 Task: Create a sub task System Test and UAT for the task  Implement a new cloud-based logistics management system for a company in the project ApprisePro , assign it to team member softage.5@softage.net and update the status of the sub task to  Completed , set the priority of the sub task to High
Action: Mouse moved to (790, 439)
Screenshot: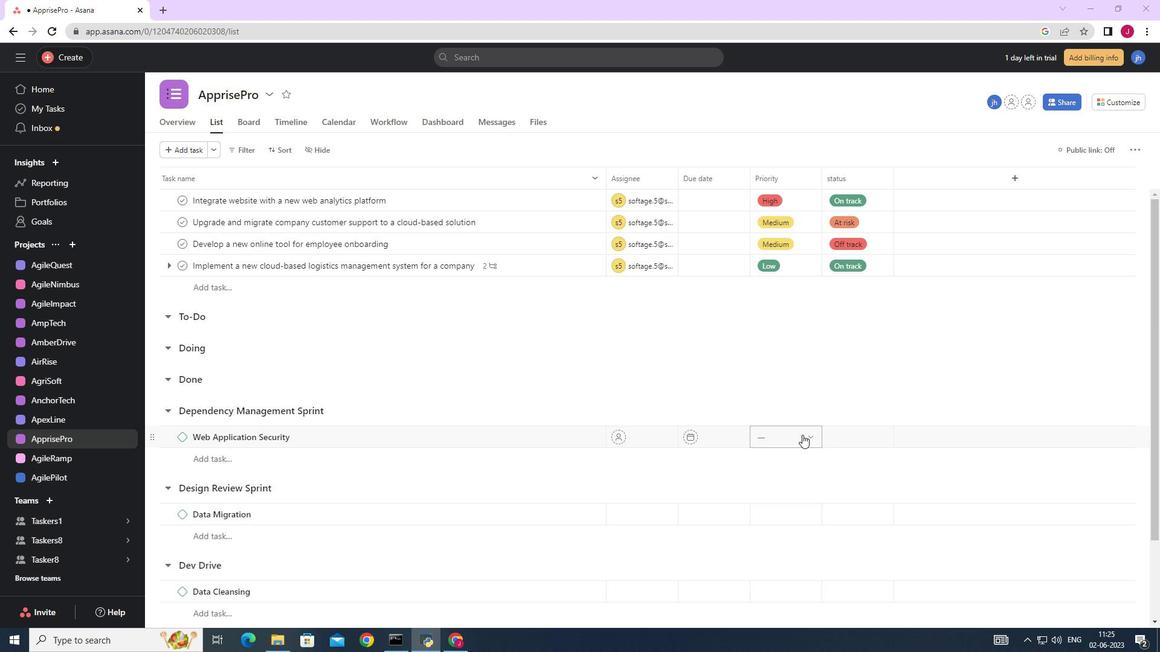 
Action: Mouse scrolled (790, 440) with delta (0, 0)
Screenshot: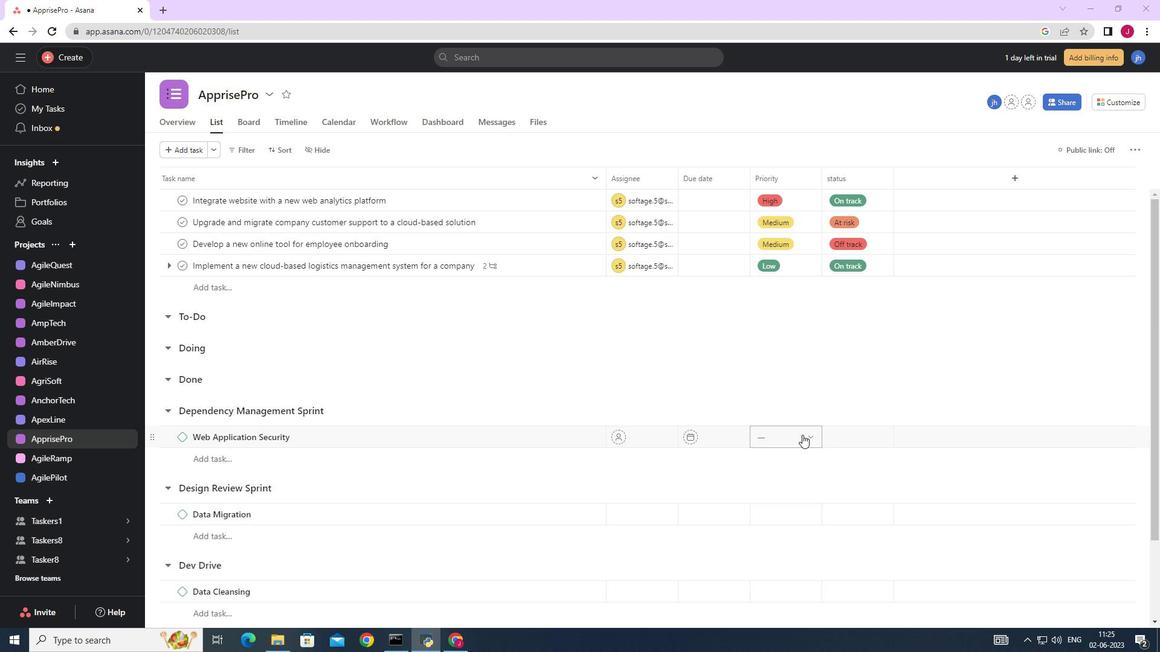 
Action: Mouse scrolled (790, 440) with delta (0, 0)
Screenshot: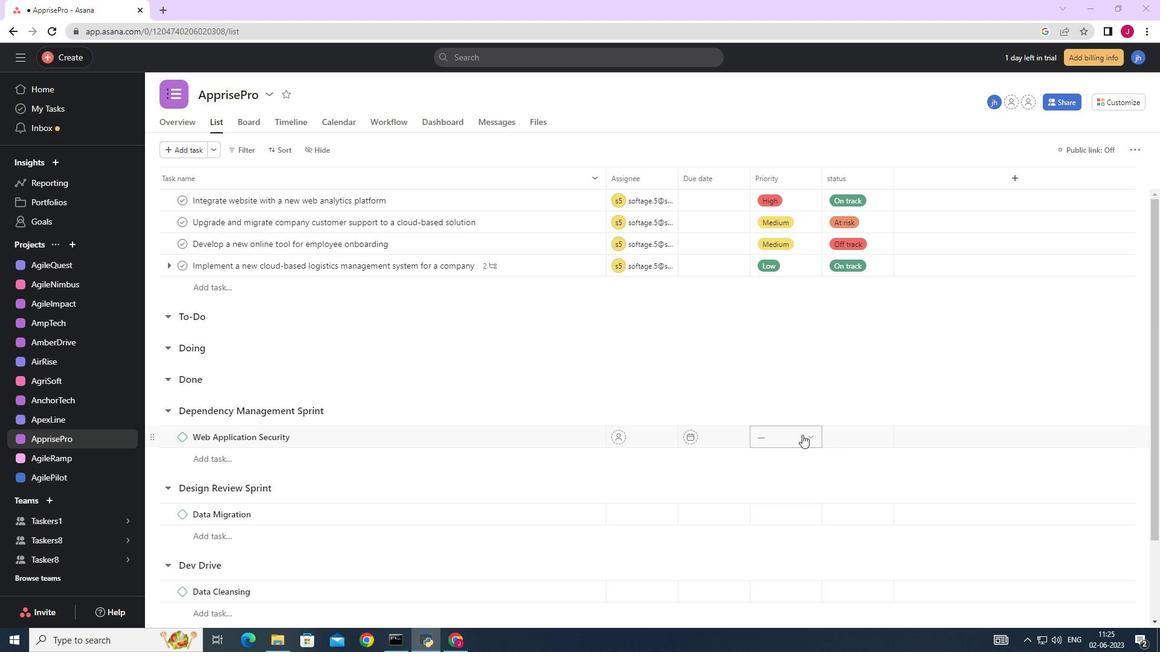 
Action: Mouse moved to (789, 439)
Screenshot: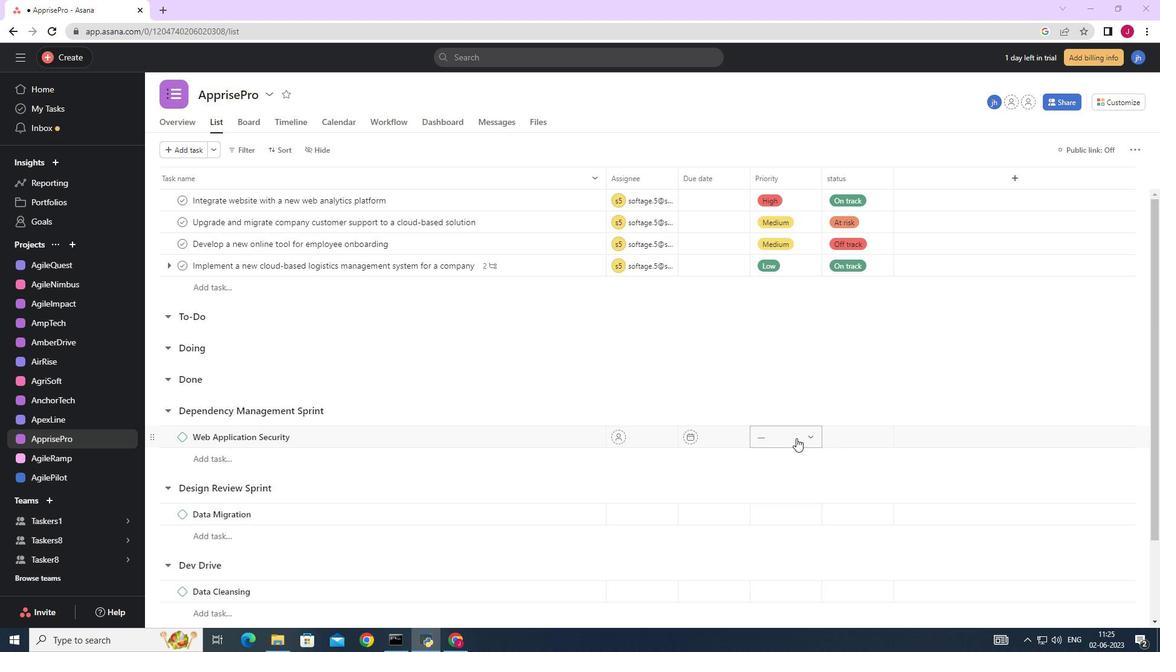 
Action: Mouse scrolled (789, 440) with delta (0, 0)
Screenshot: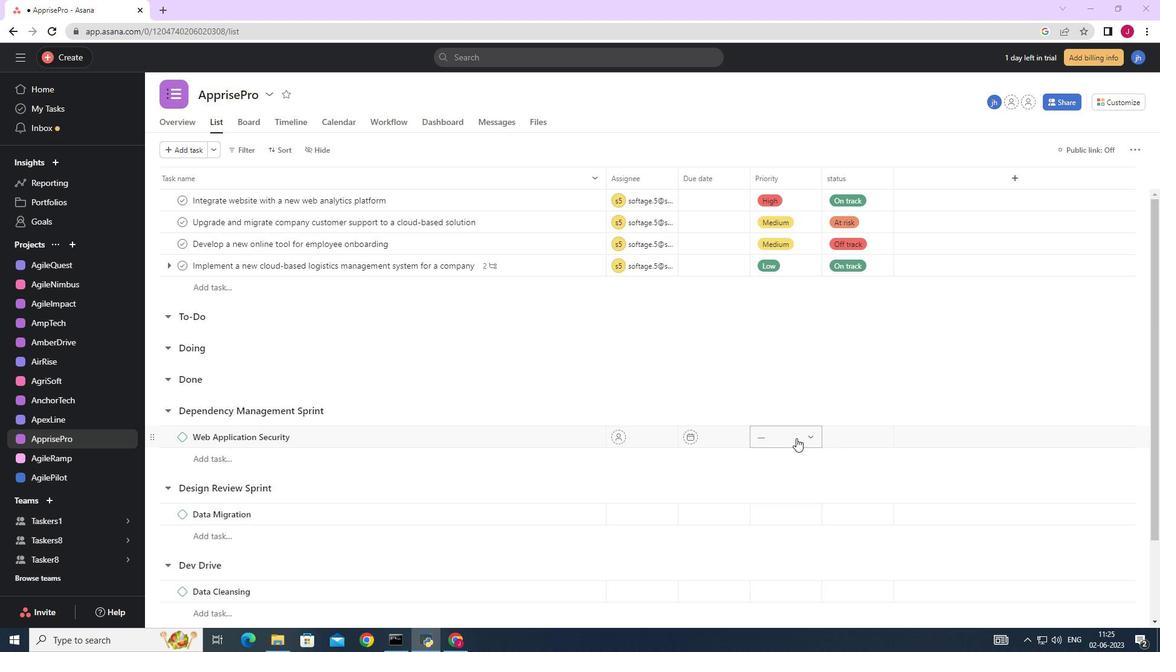
Action: Mouse moved to (552, 265)
Screenshot: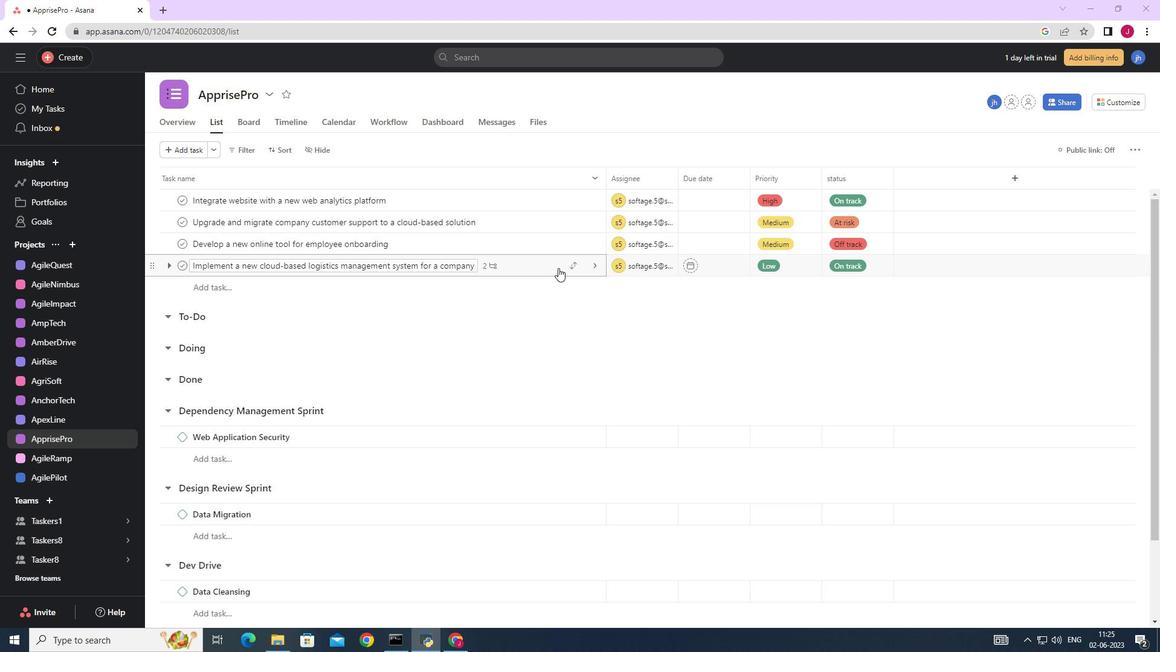
Action: Mouse pressed left at (552, 265)
Screenshot: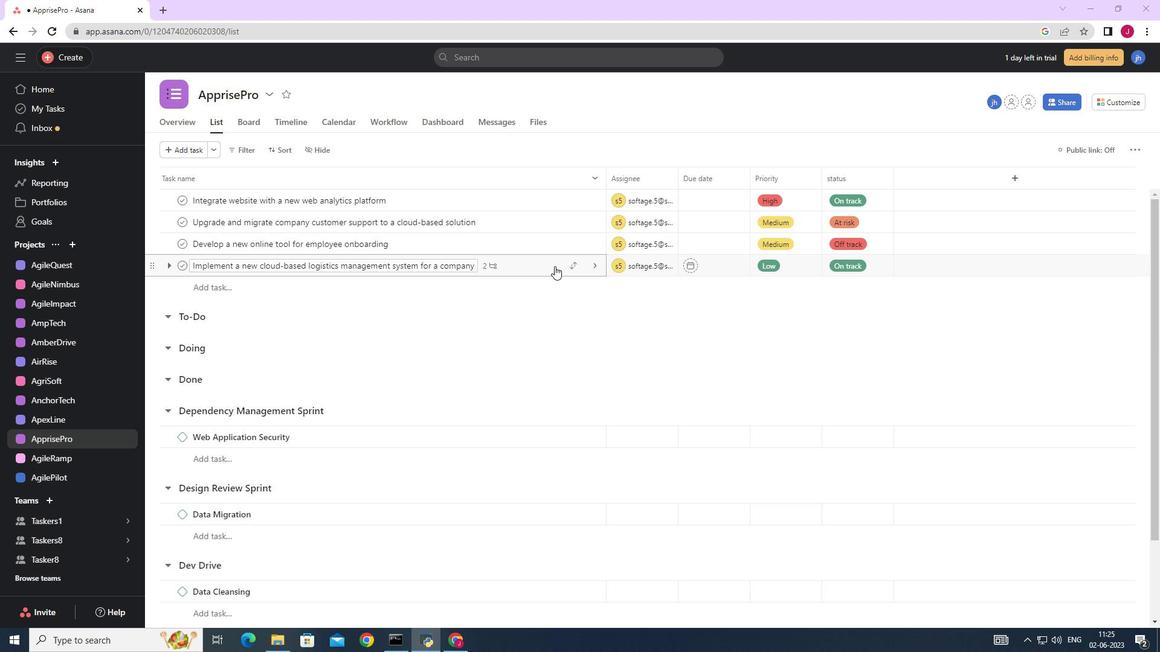 
Action: Mouse moved to (919, 415)
Screenshot: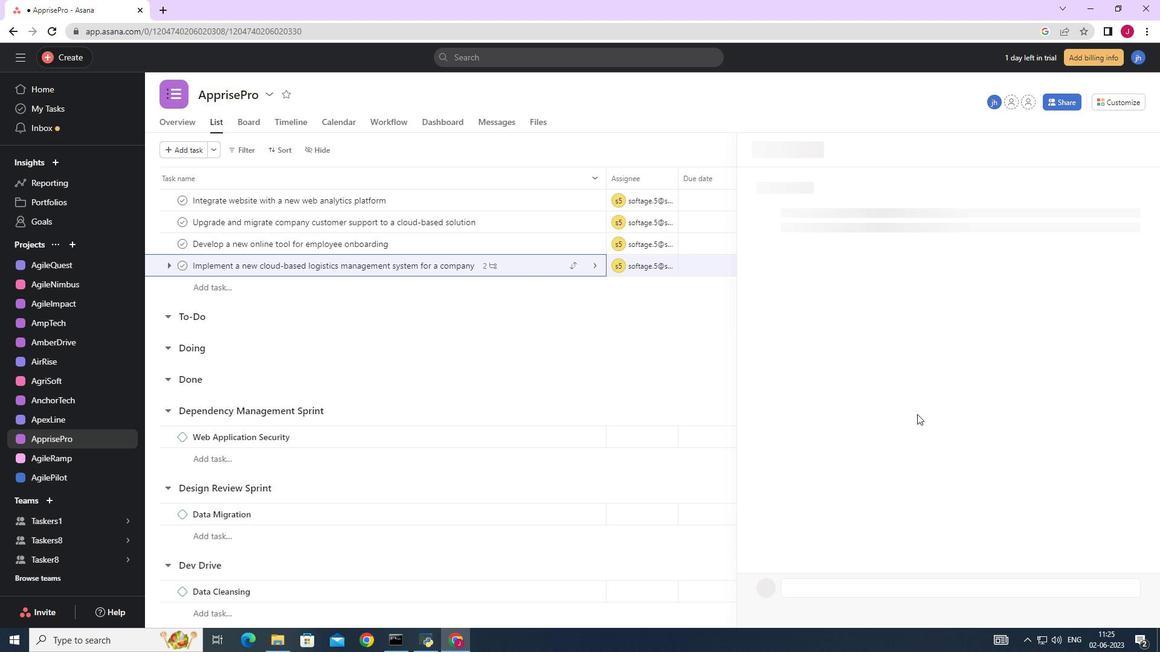 
Action: Mouse scrolled (919, 415) with delta (0, 0)
Screenshot: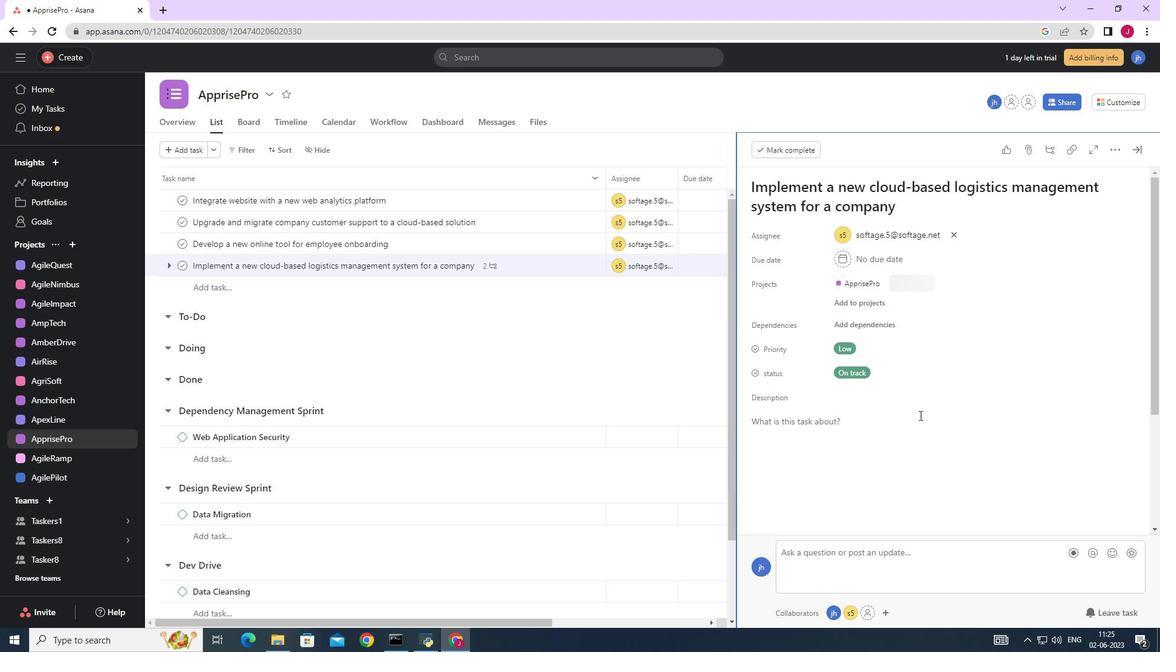
Action: Mouse scrolled (919, 415) with delta (0, 0)
Screenshot: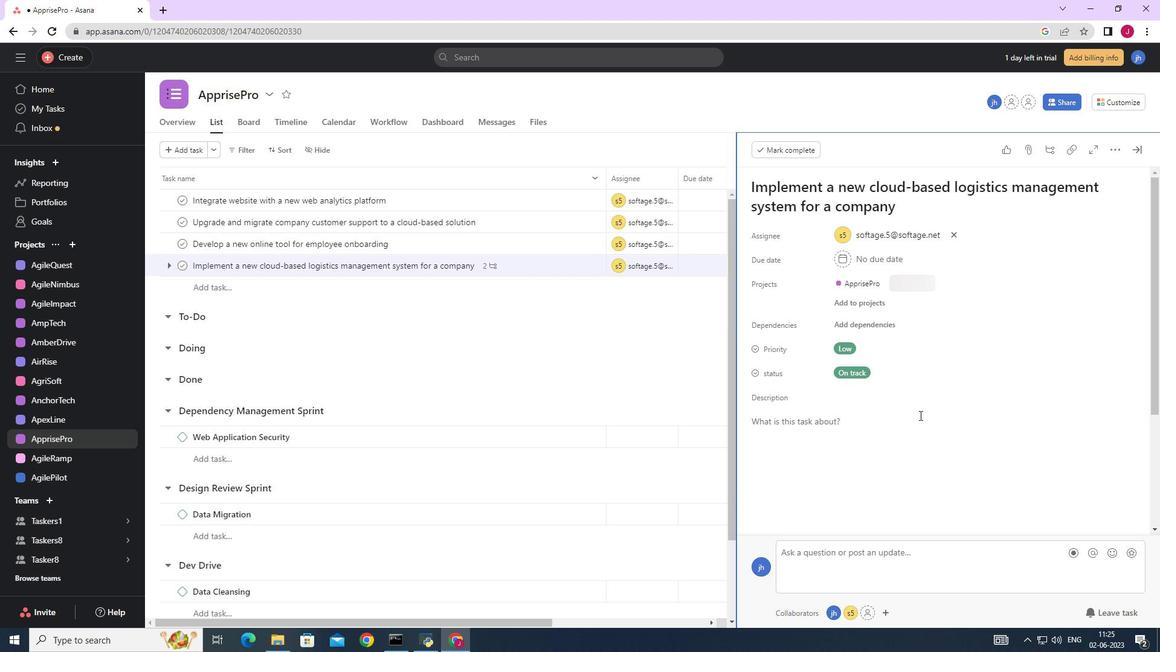 
Action: Mouse scrolled (919, 415) with delta (0, 0)
Screenshot: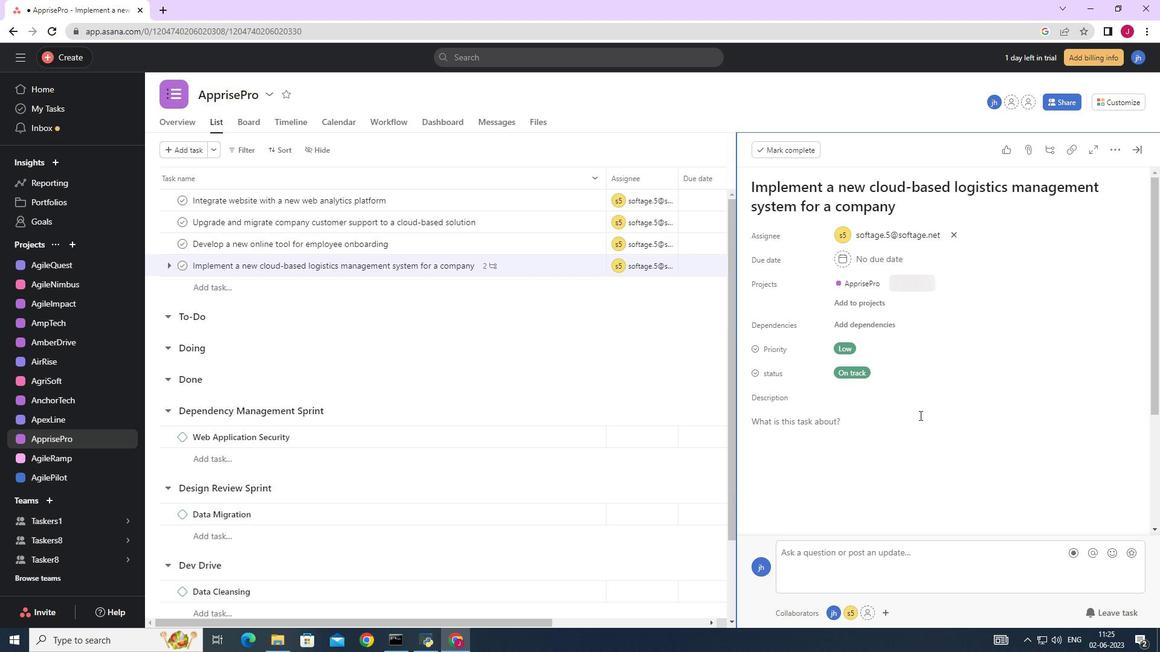 
Action: Mouse moved to (788, 439)
Screenshot: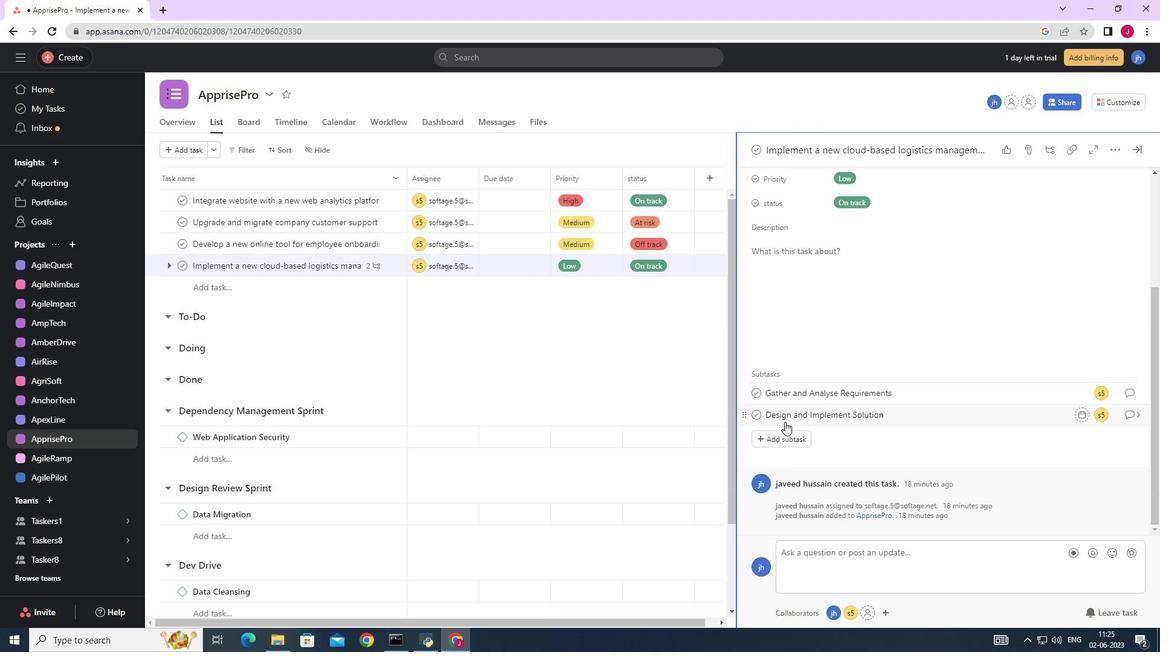 
Action: Mouse pressed left at (788, 439)
Screenshot: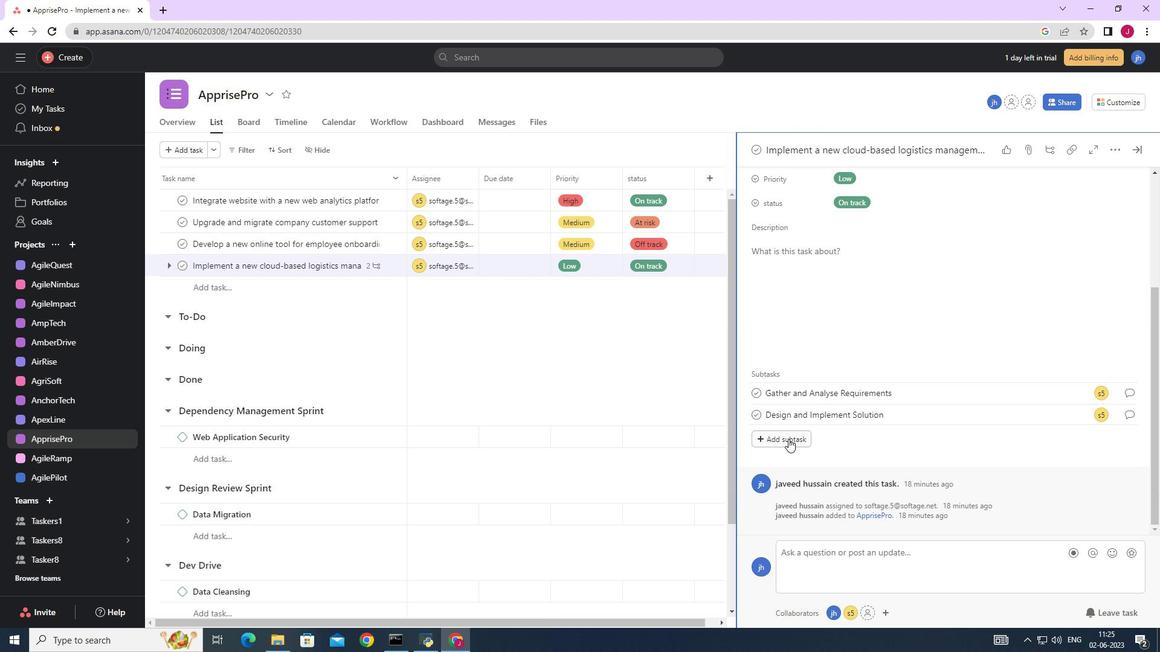 
Action: Mouse moved to (792, 428)
Screenshot: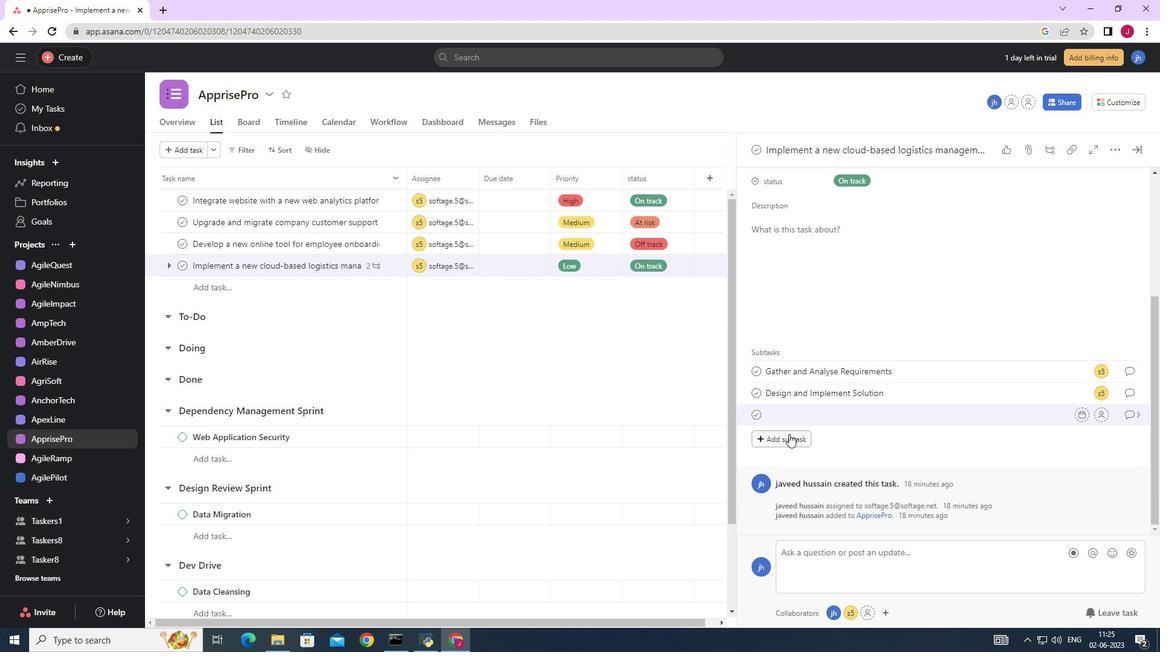 
Action: Key pressed <Key.caps_lock>S<Key.caps_lock>ystem<Key.space><Key.caps_lock>T<Key.caps_lock>est<Key.space>and<Key.space><Key.caps_lock>UAT
Screenshot: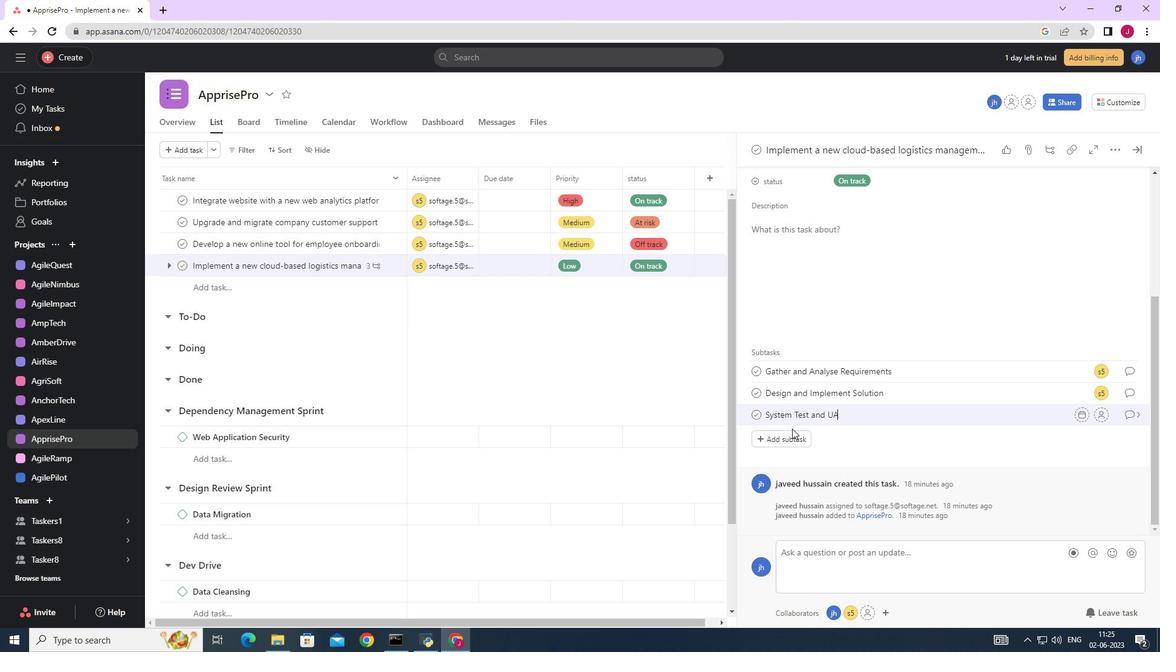 
Action: Mouse moved to (1106, 415)
Screenshot: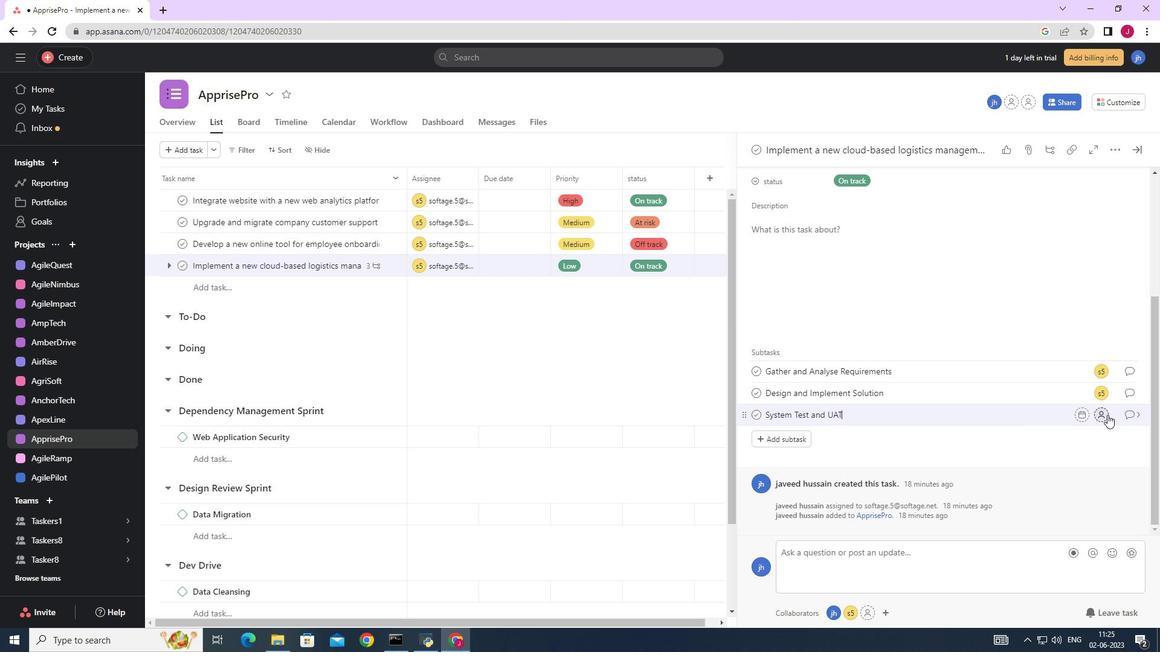 
Action: Mouse pressed left at (1106, 415)
Screenshot: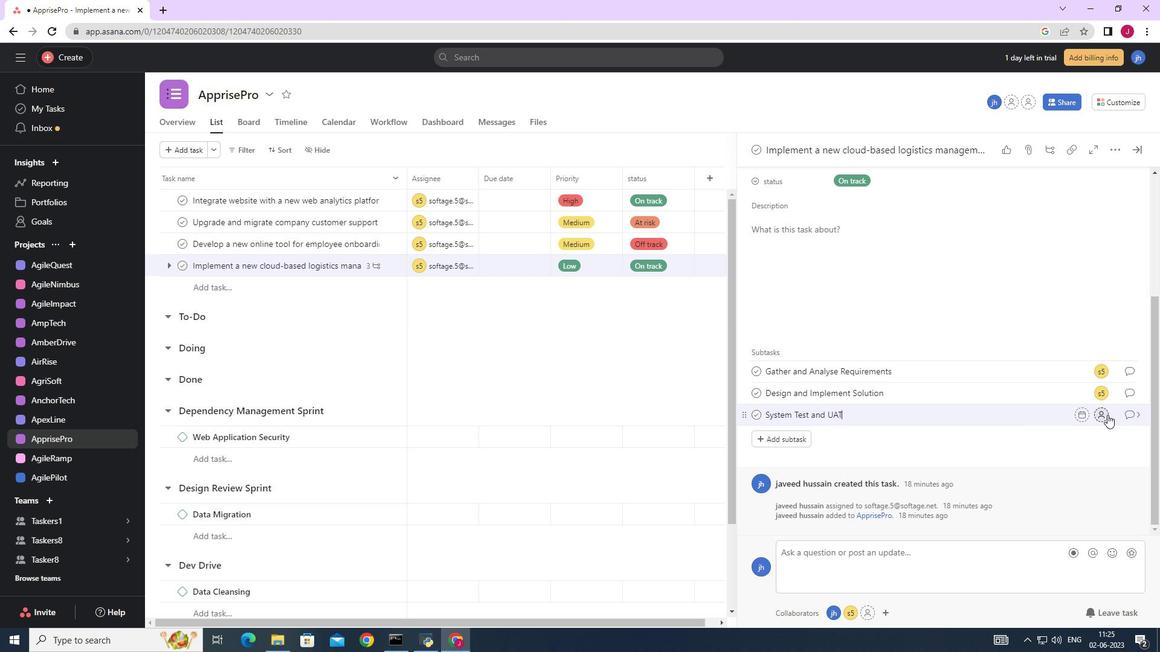 
Action: Key pressed SOFTAGE.5
Screenshot: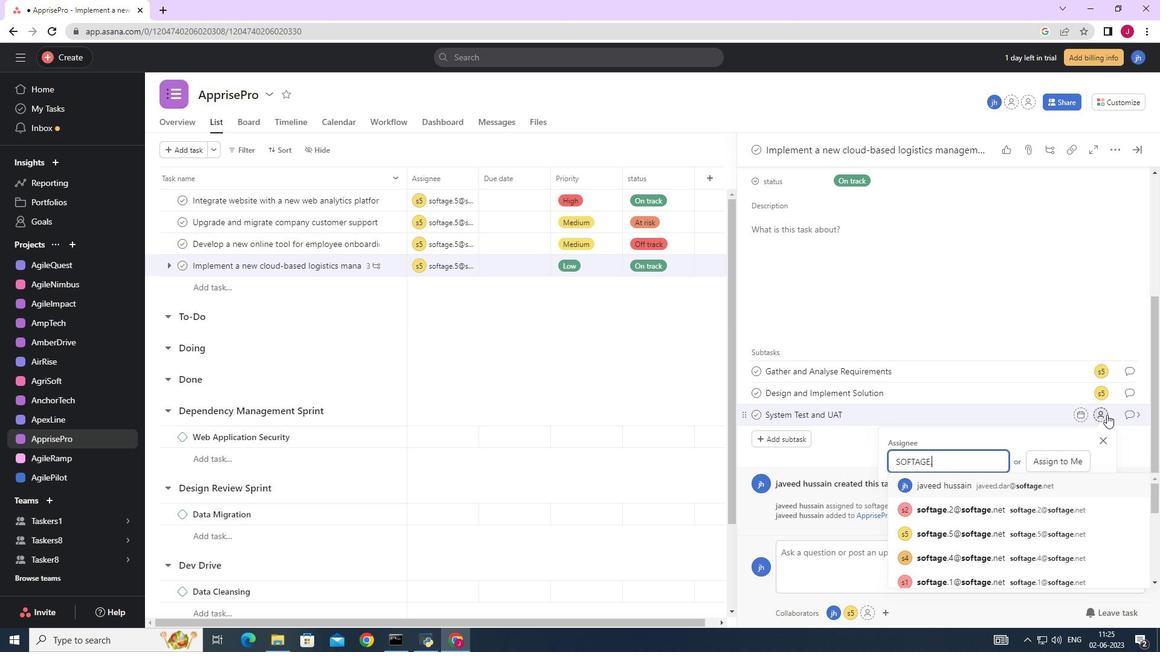 
Action: Mouse moved to (973, 490)
Screenshot: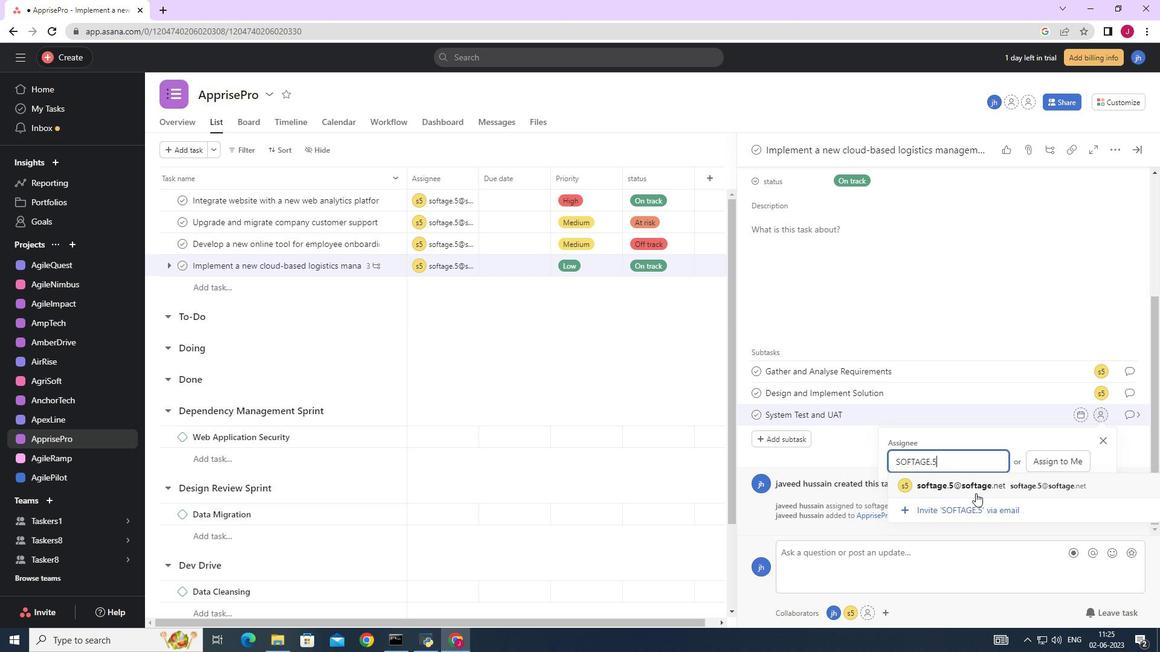 
Action: Mouse pressed left at (973, 490)
Screenshot: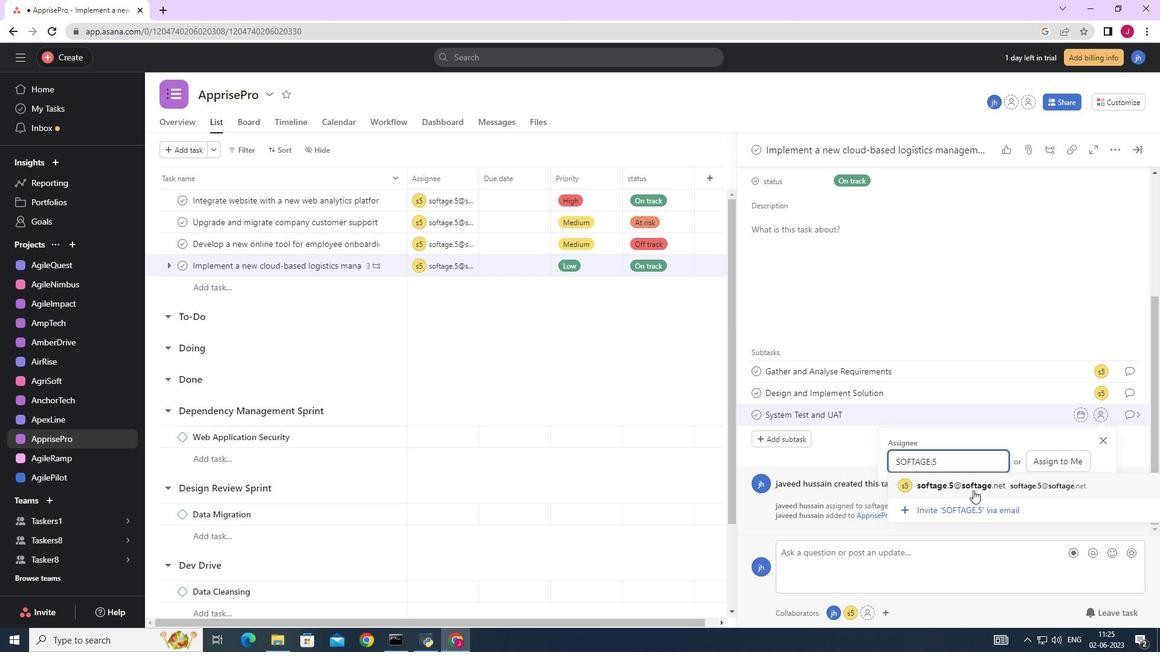 
Action: Mouse moved to (1121, 418)
Screenshot: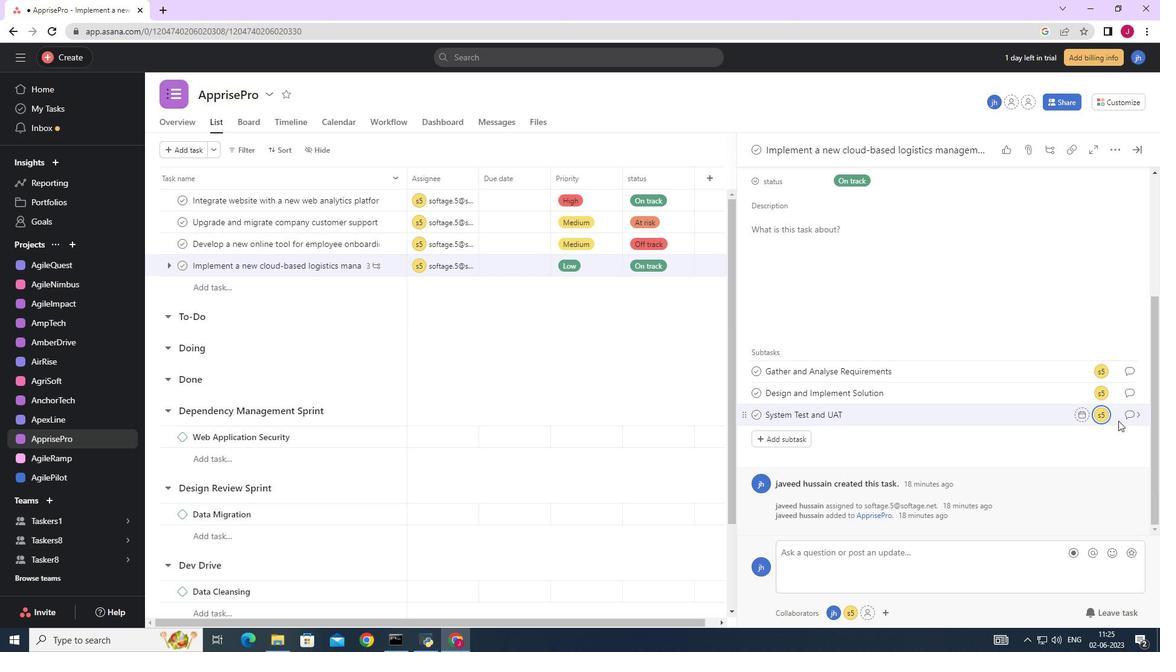 
Action: Mouse pressed left at (1121, 418)
Screenshot: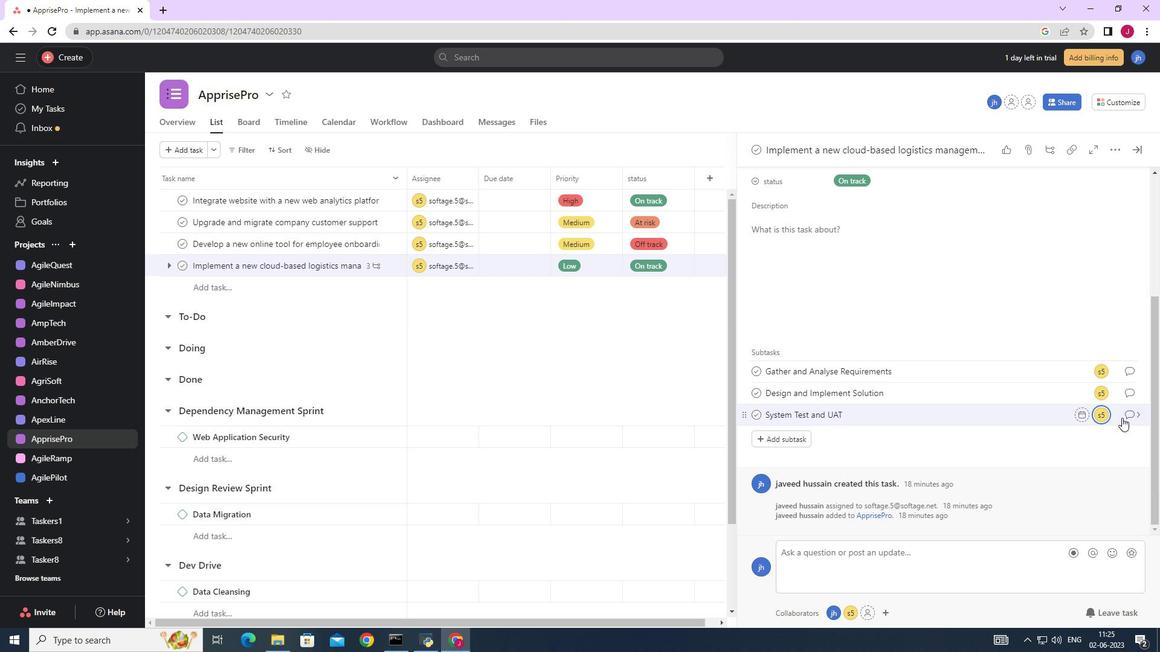 
Action: Mouse moved to (797, 316)
Screenshot: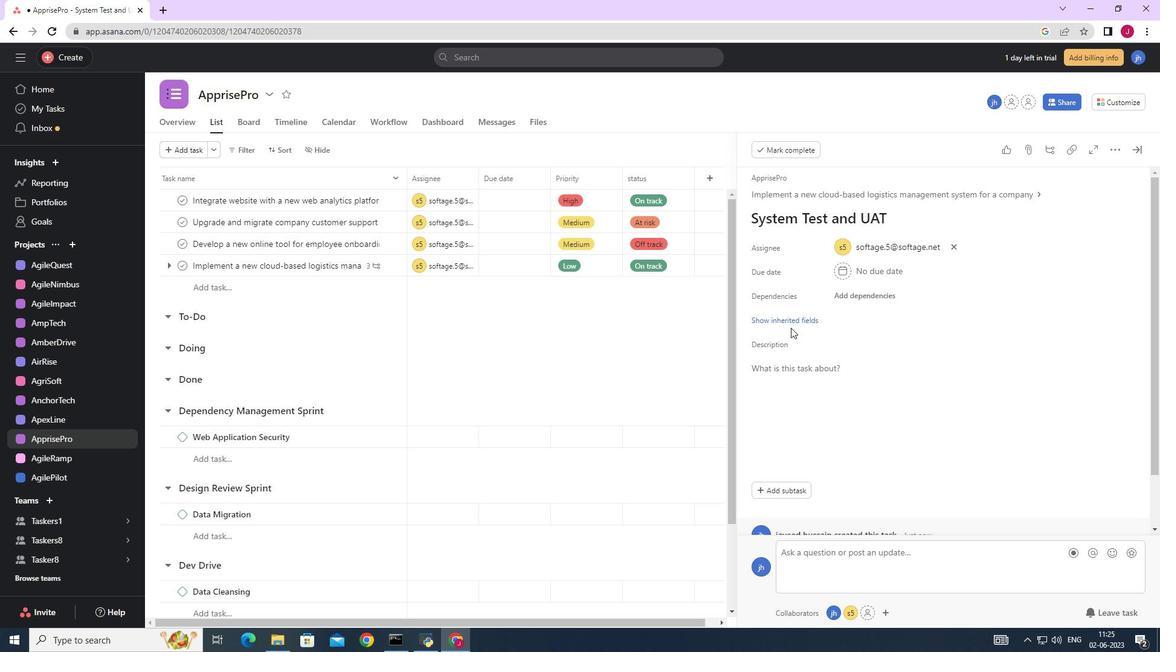 
Action: Mouse pressed left at (797, 316)
Screenshot: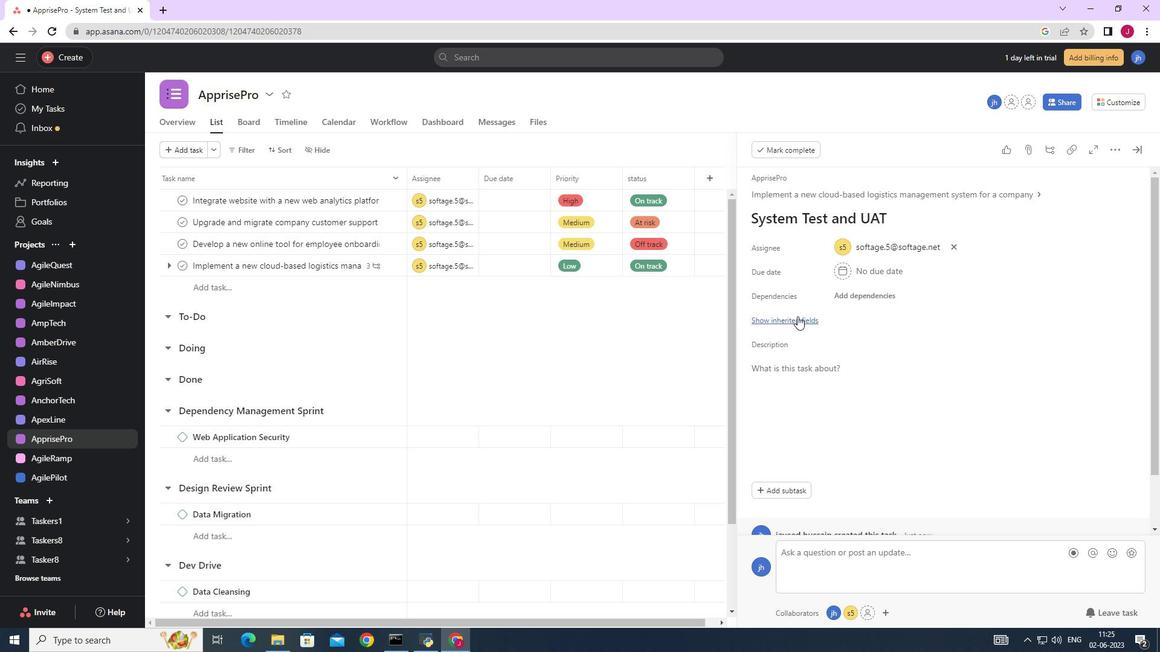
Action: Mouse moved to (844, 342)
Screenshot: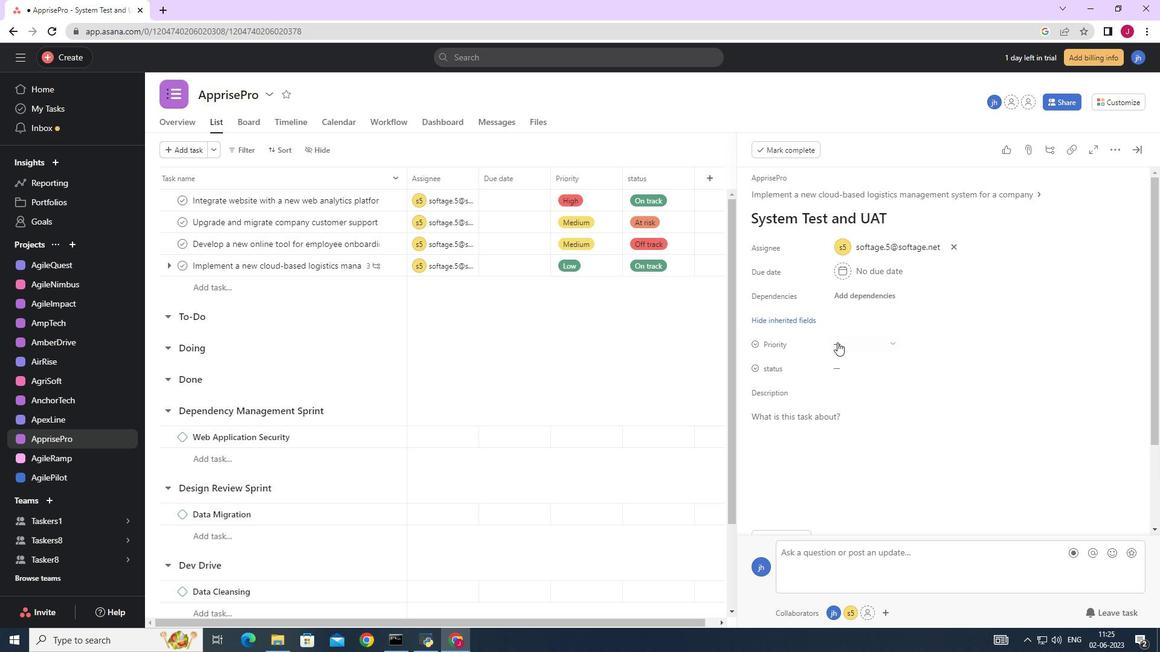 
Action: Mouse pressed left at (844, 342)
Screenshot: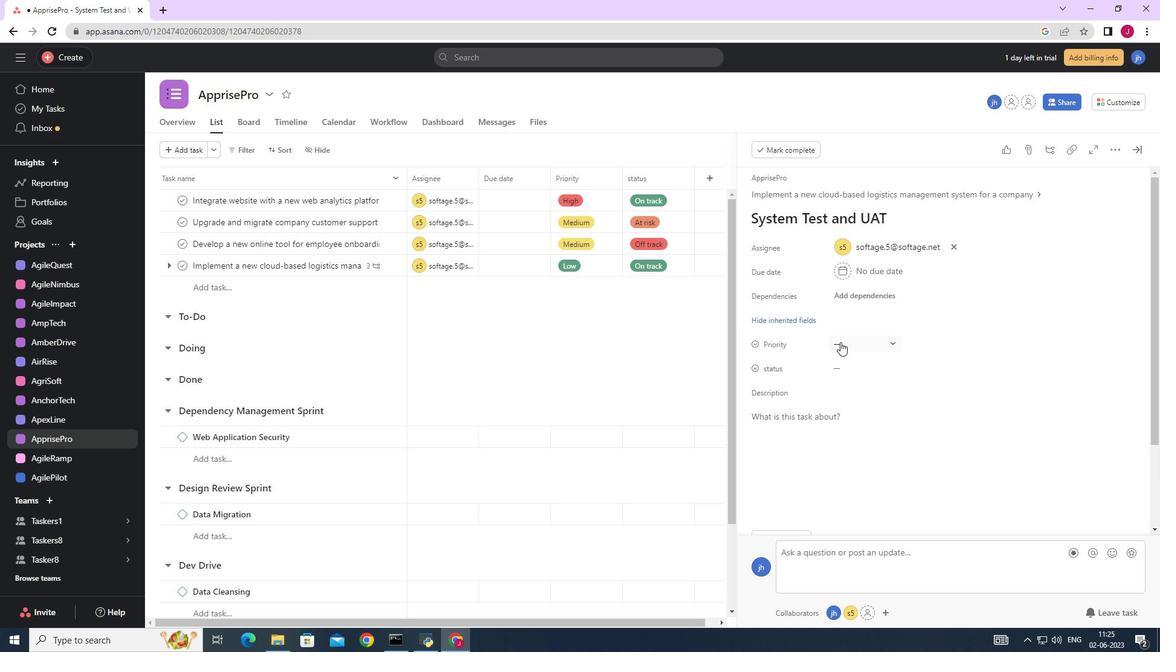 
Action: Mouse moved to (871, 378)
Screenshot: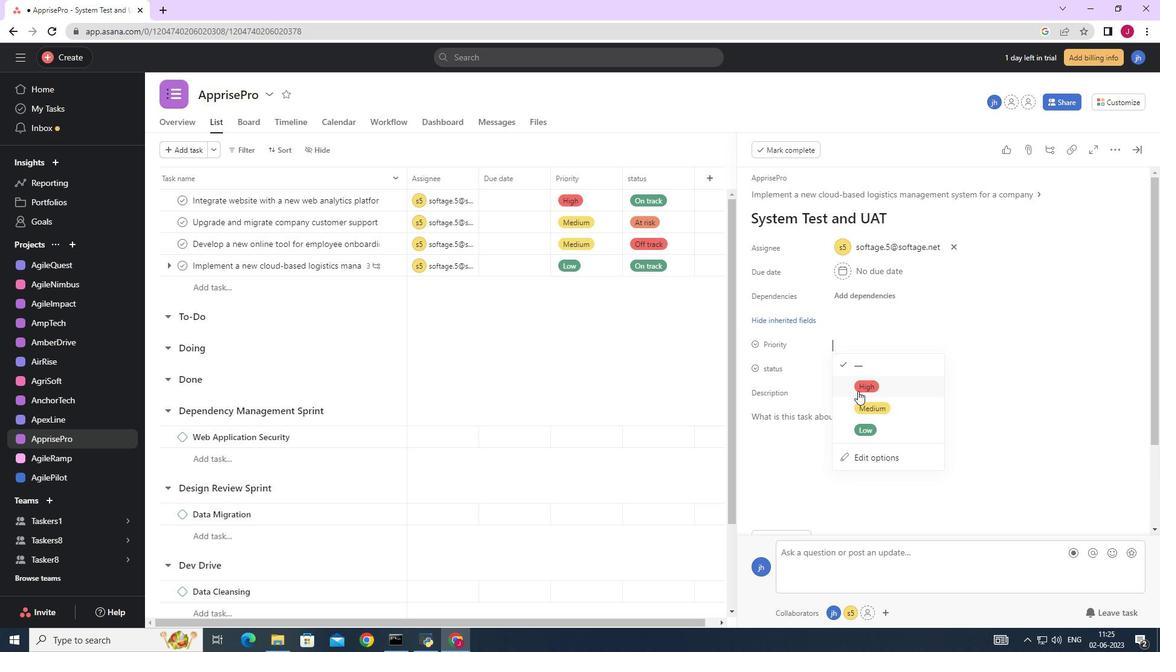 
Action: Mouse pressed left at (871, 378)
Screenshot: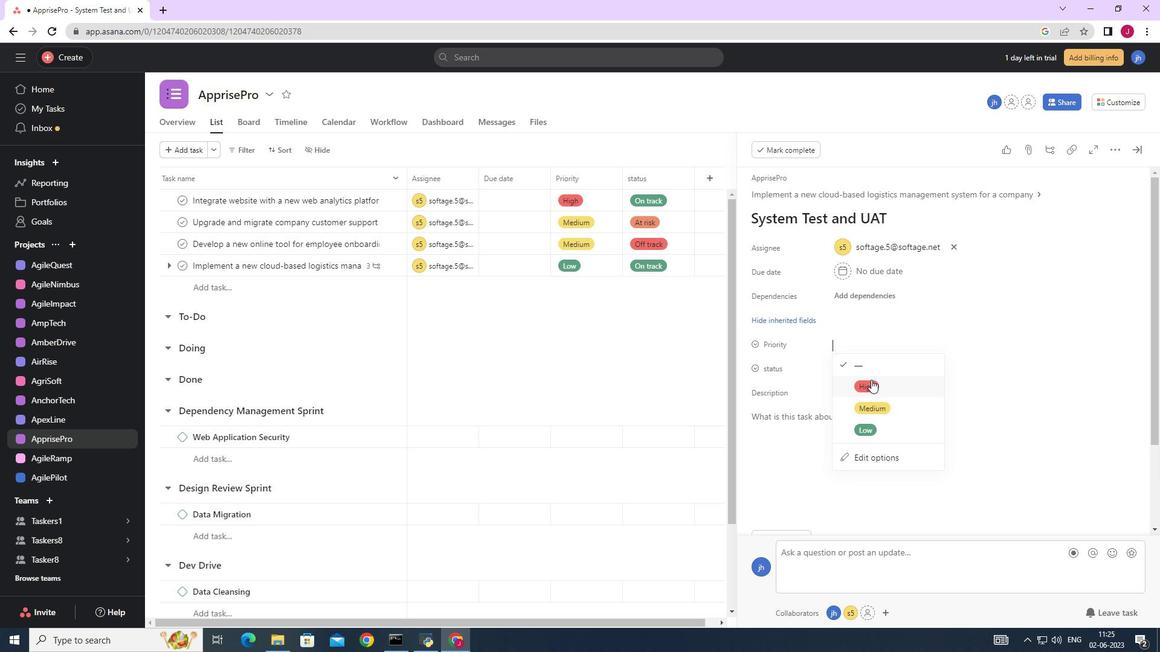 
Action: Mouse moved to (852, 370)
Screenshot: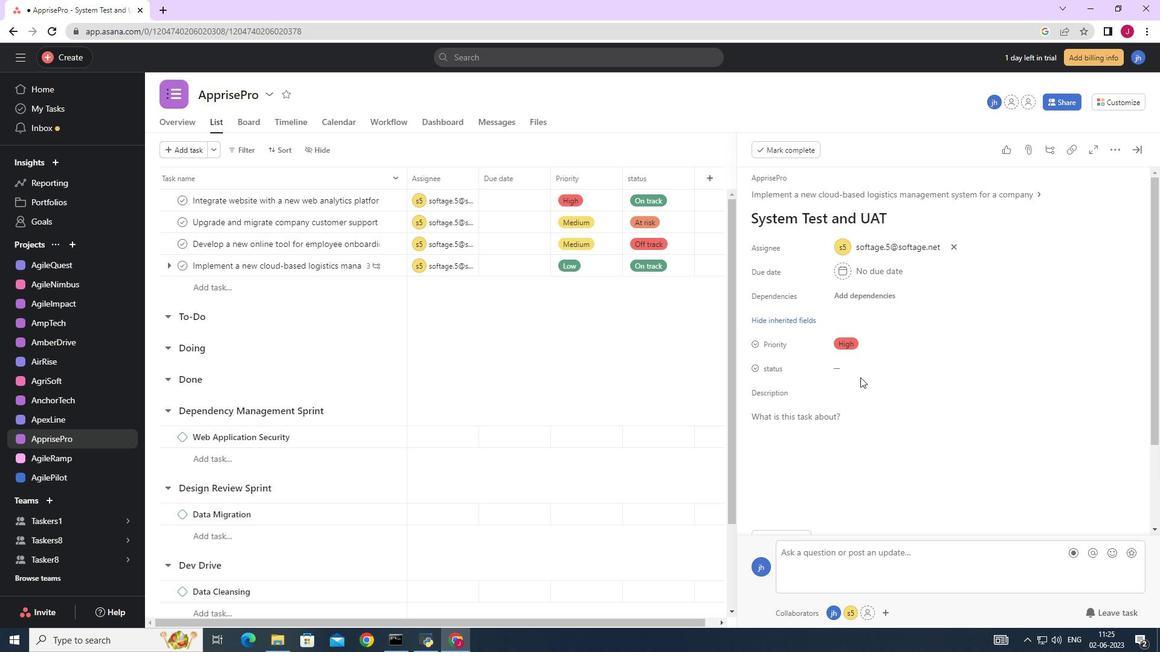 
Action: Mouse pressed left at (852, 370)
Screenshot: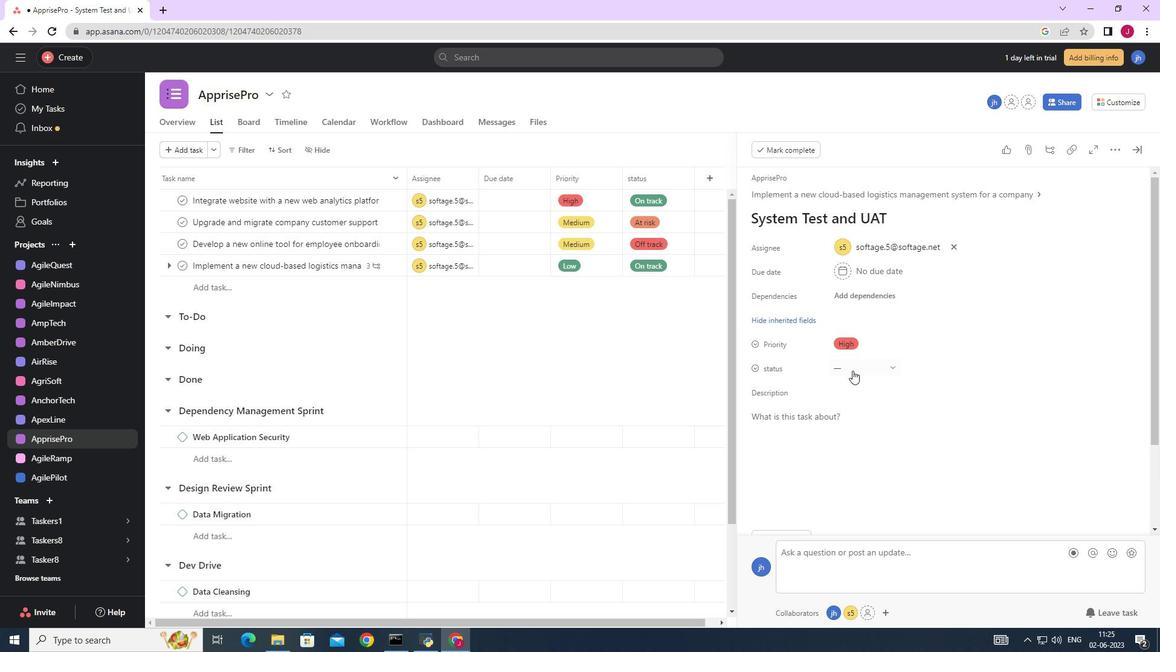 
Action: Mouse moved to (877, 476)
Screenshot: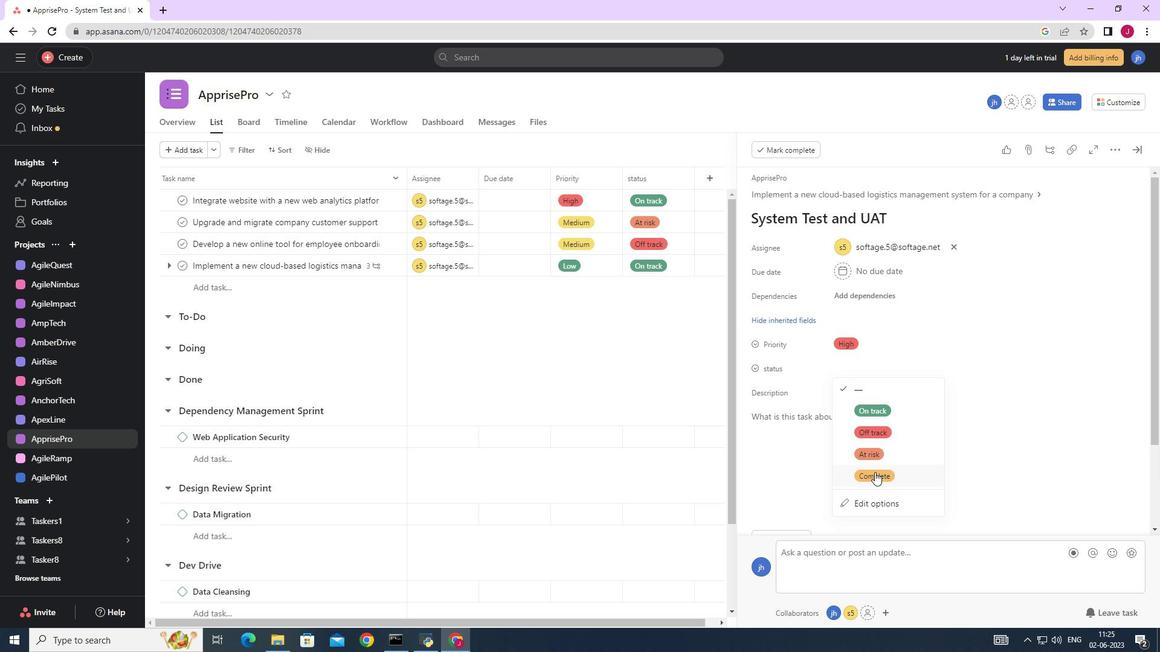 
Action: Mouse pressed left at (877, 476)
Screenshot: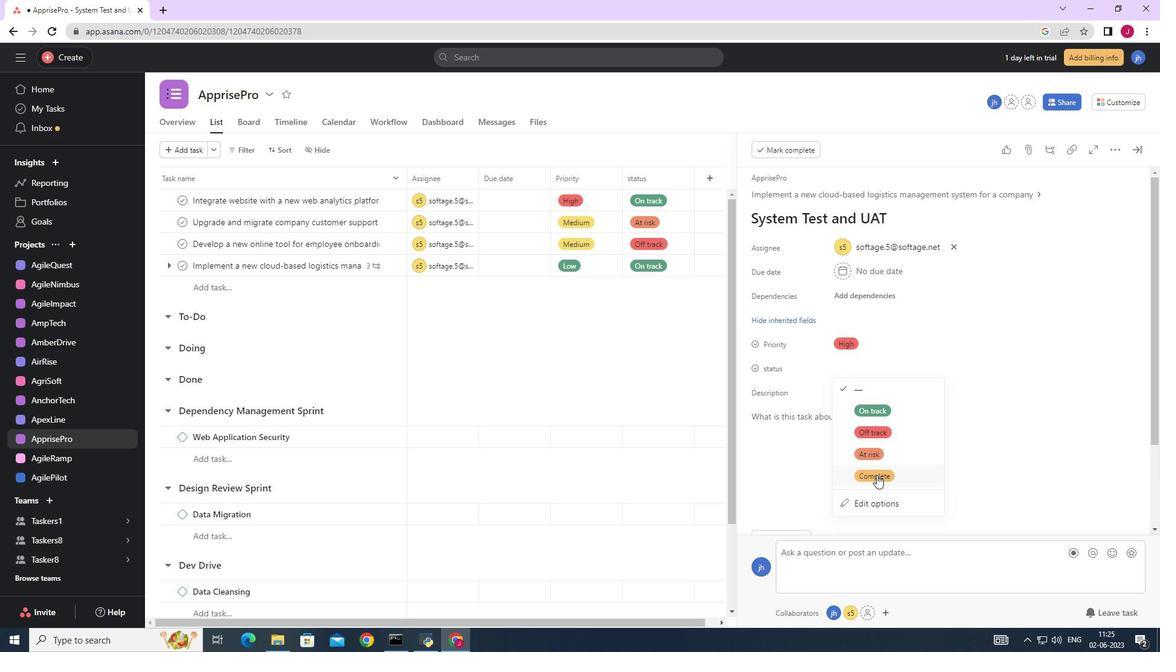 
Action: Mouse moved to (1133, 147)
Screenshot: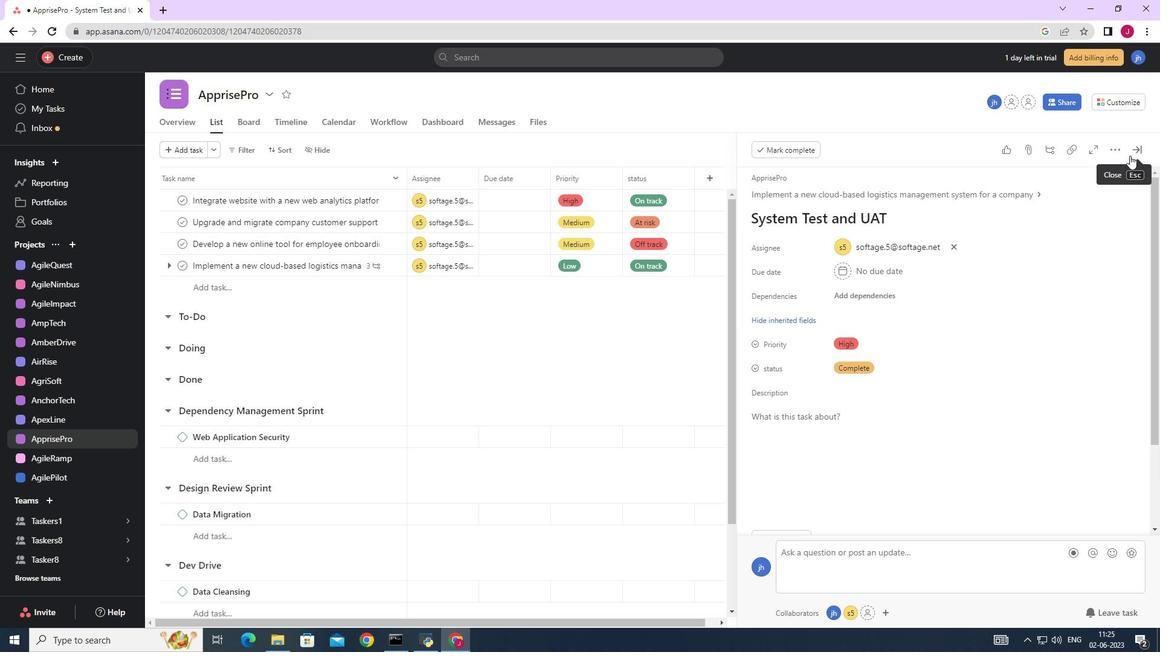 
Action: Mouse pressed left at (1133, 147)
Screenshot: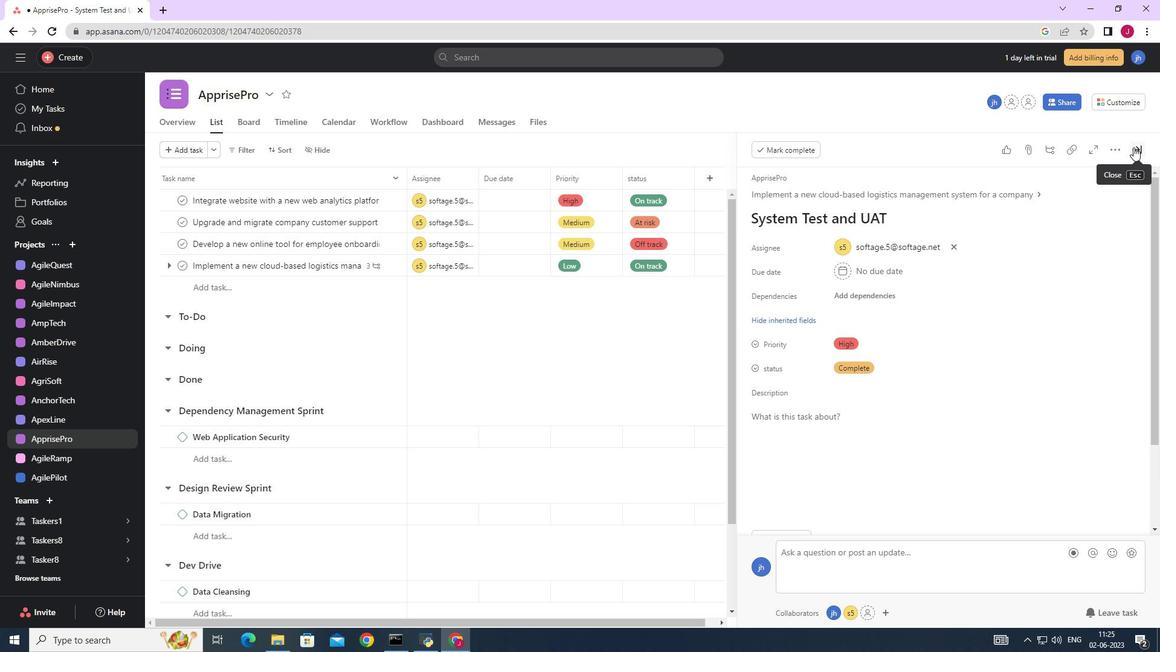 
Action: Mouse moved to (1111, 193)
Screenshot: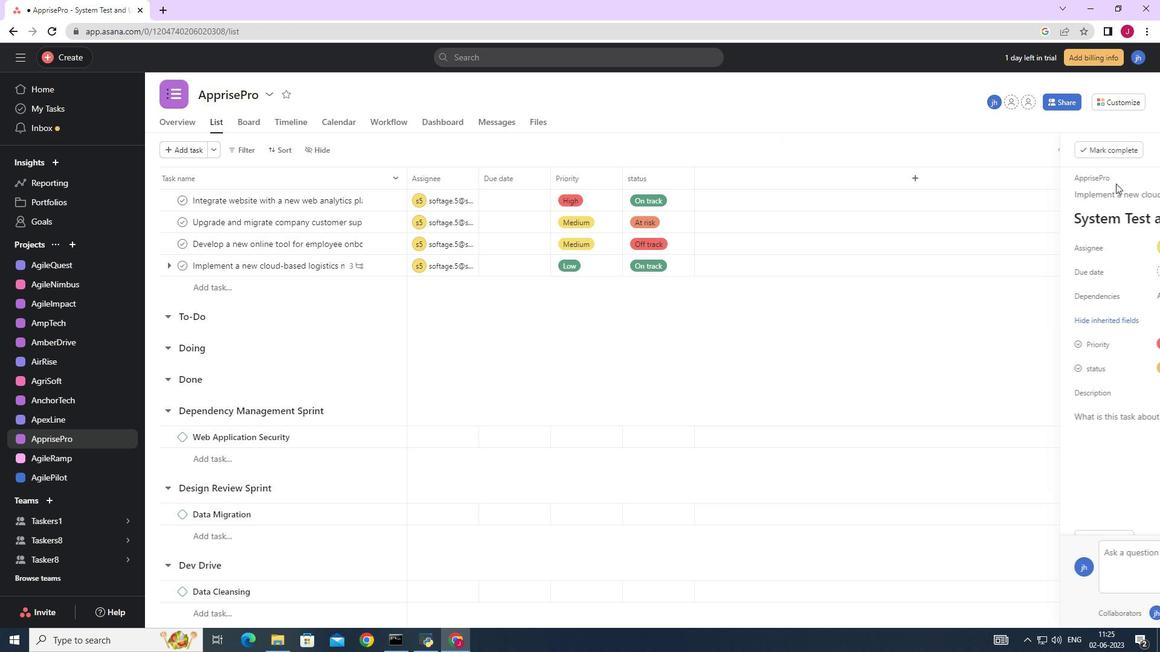 
